 Task: Learn more about a career.
Action: Mouse moved to (650, 88)
Screenshot: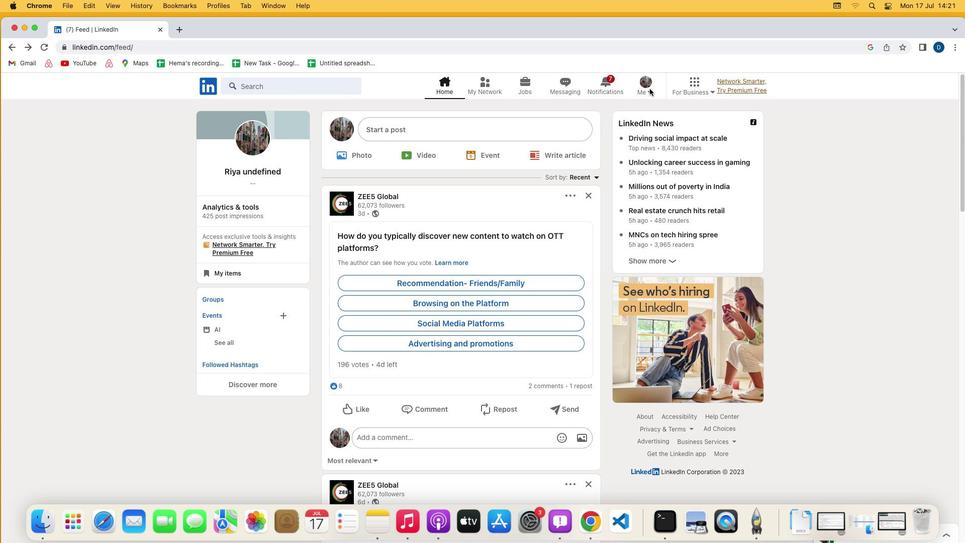 
Action: Mouse pressed left at (650, 88)
Screenshot: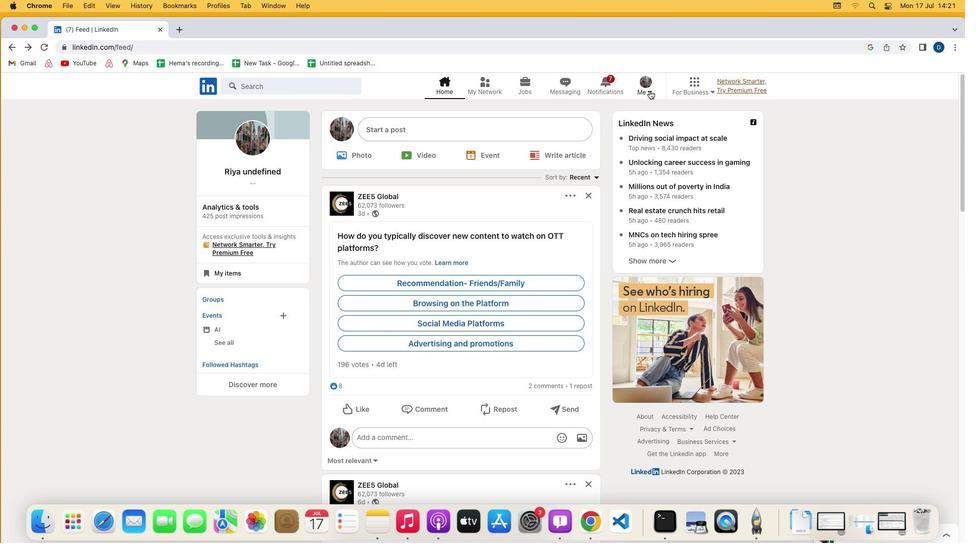 
Action: Mouse moved to (650, 90)
Screenshot: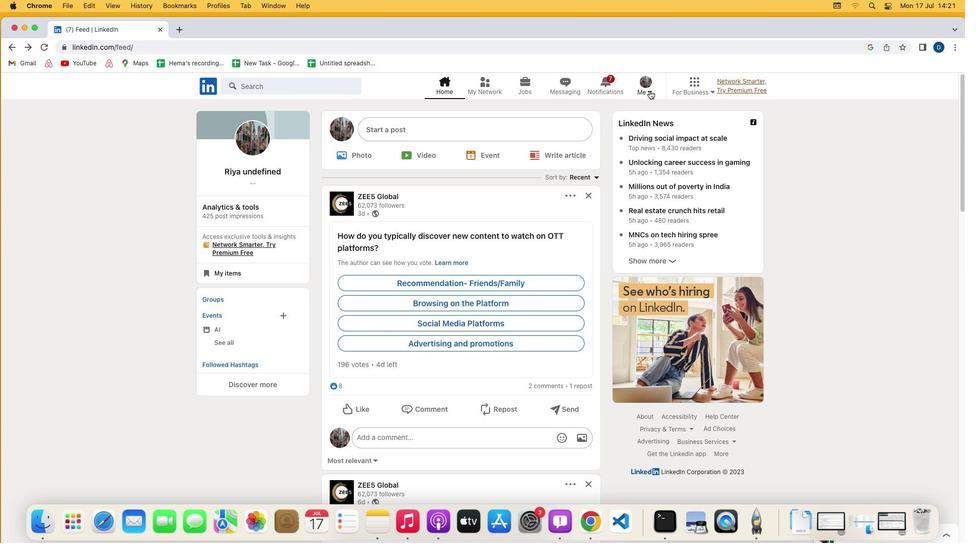 
Action: Mouse pressed left at (650, 90)
Screenshot: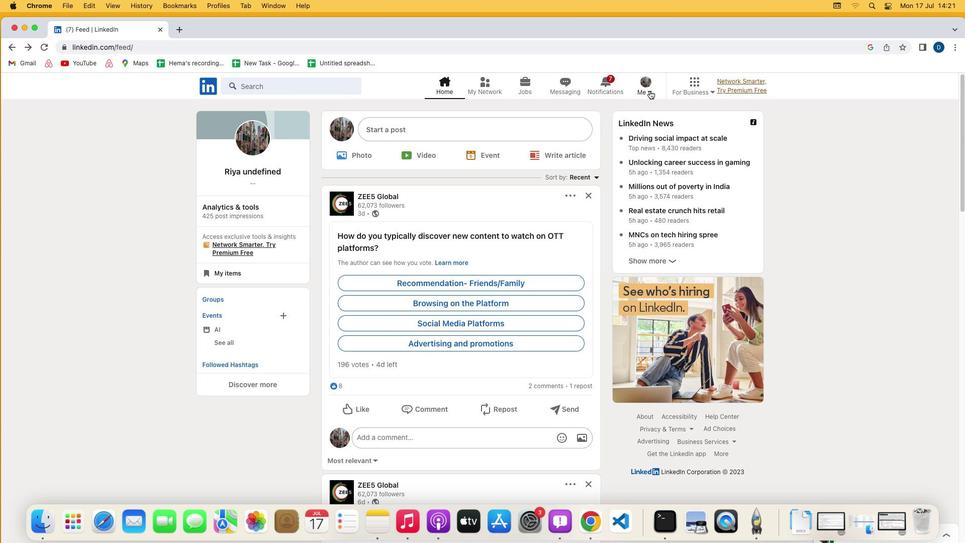 
Action: Mouse moved to (561, 195)
Screenshot: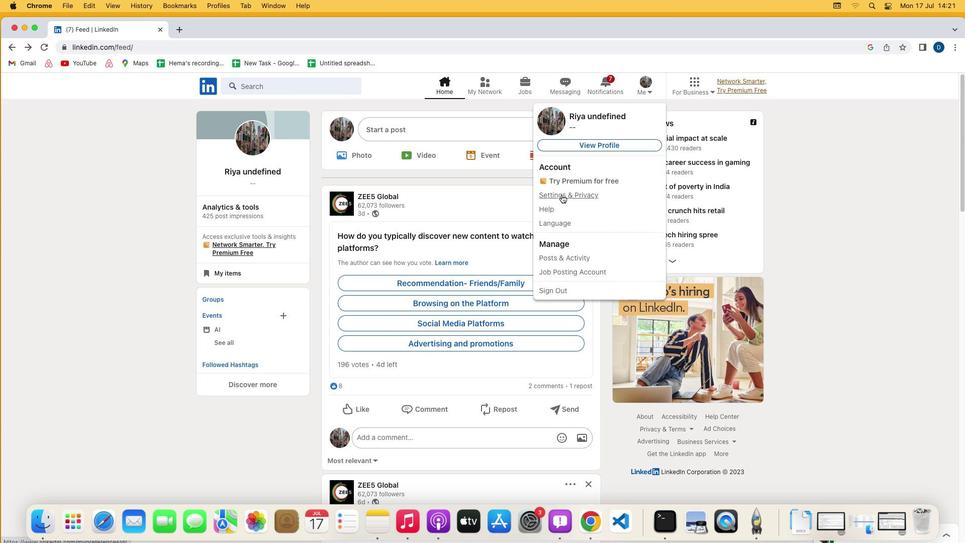 
Action: Mouse pressed left at (561, 195)
Screenshot: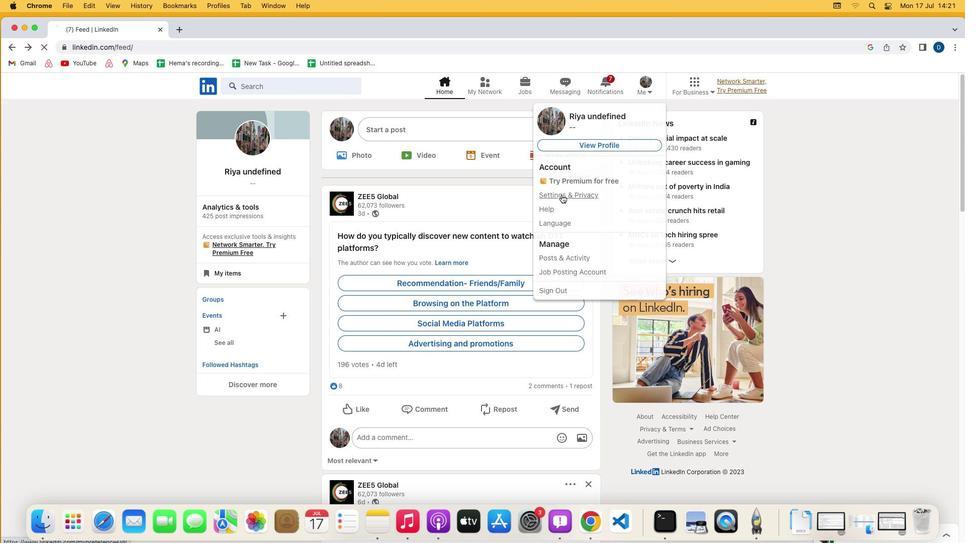 
Action: Mouse moved to (502, 277)
Screenshot: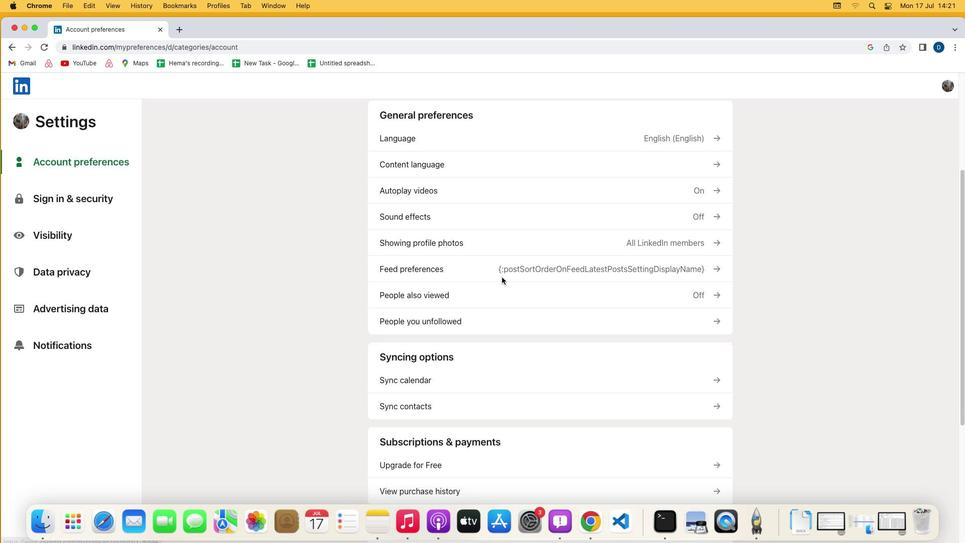 
Action: Mouse scrolled (502, 277) with delta (0, 0)
Screenshot: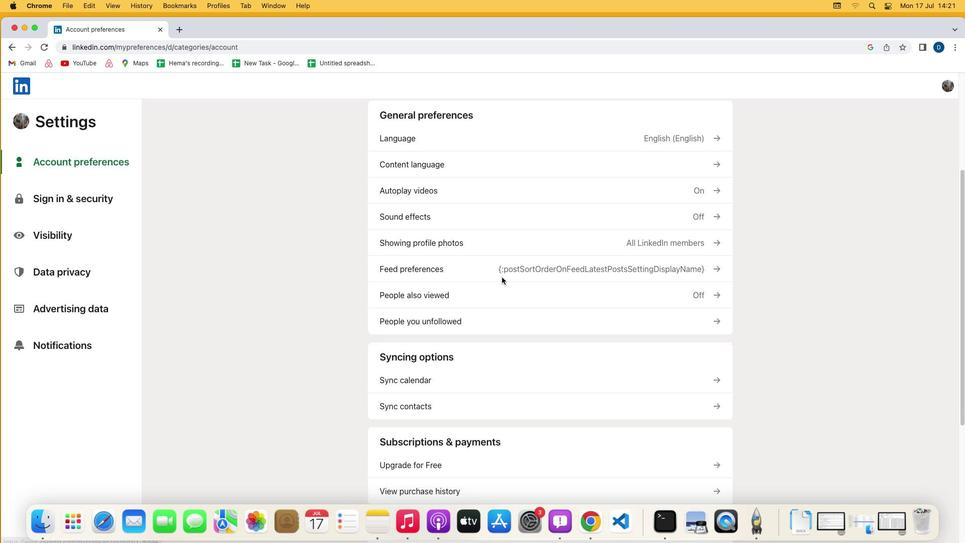 
Action: Mouse moved to (502, 277)
Screenshot: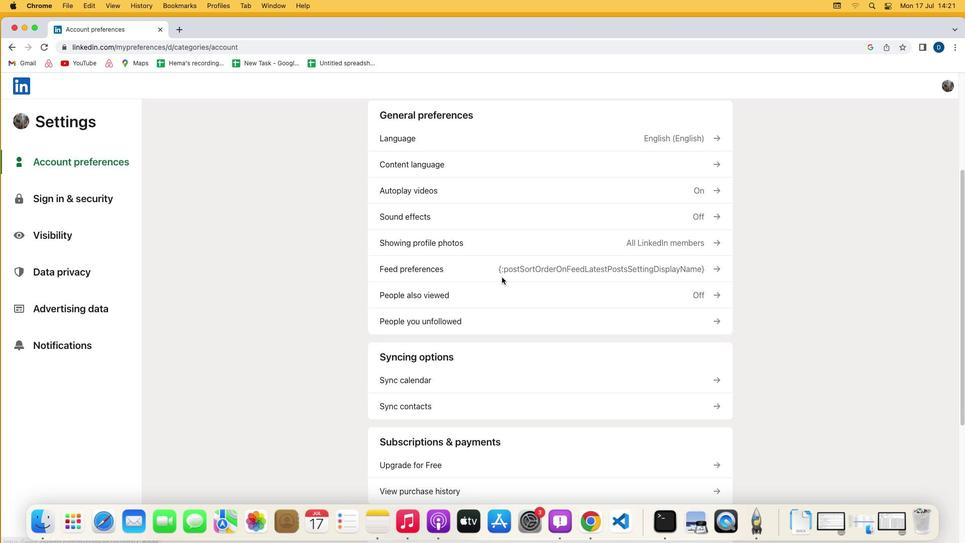 
Action: Mouse scrolled (502, 277) with delta (0, 0)
Screenshot: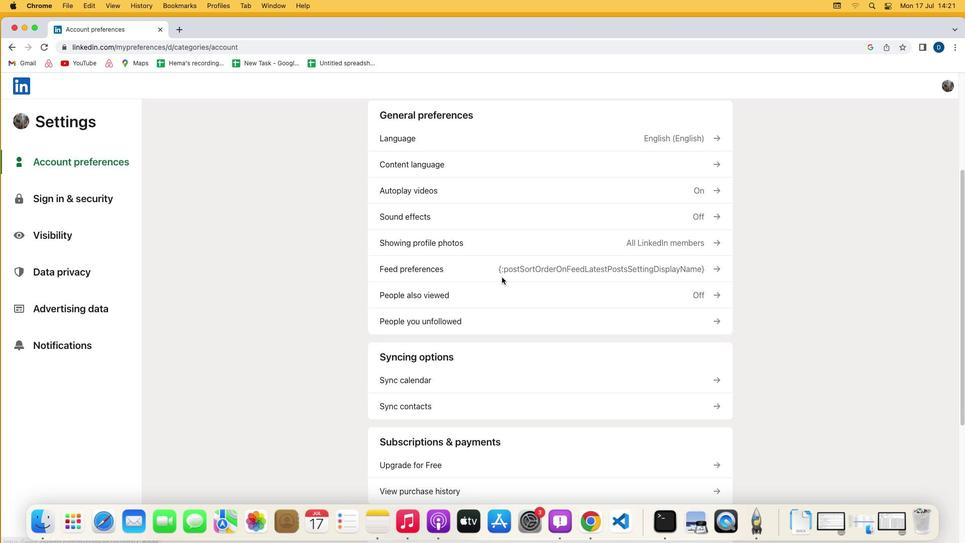 
Action: Mouse moved to (502, 277)
Screenshot: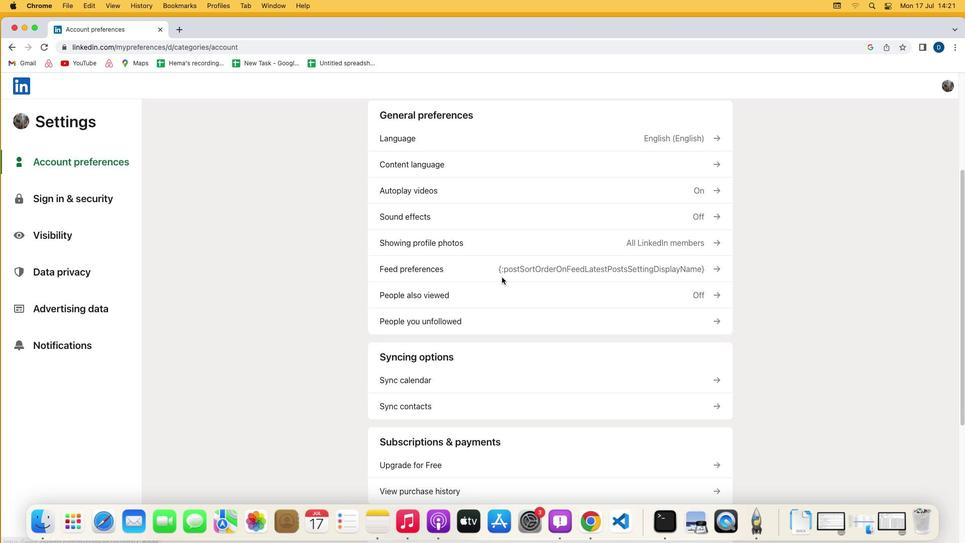 
Action: Mouse scrolled (502, 277) with delta (0, -1)
Screenshot: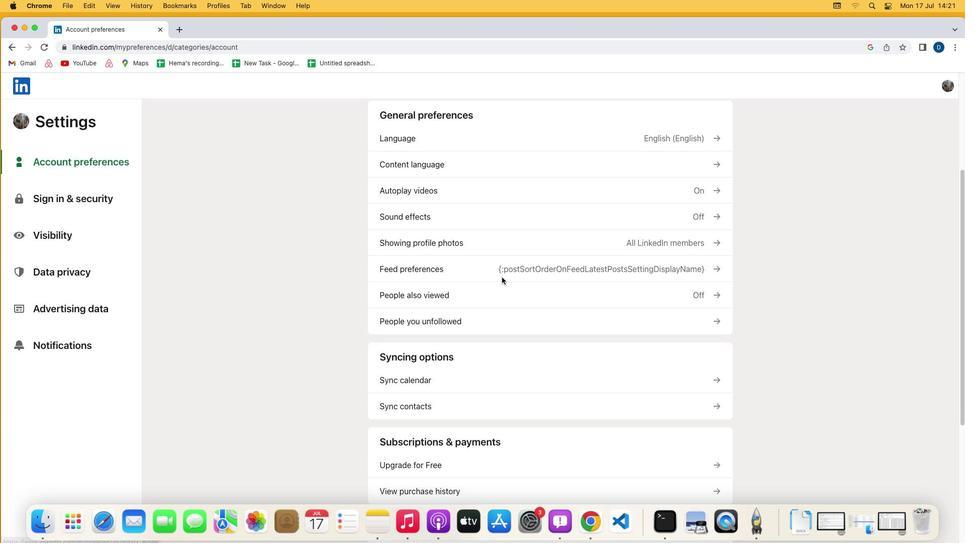 
Action: Mouse scrolled (502, 277) with delta (0, -2)
Screenshot: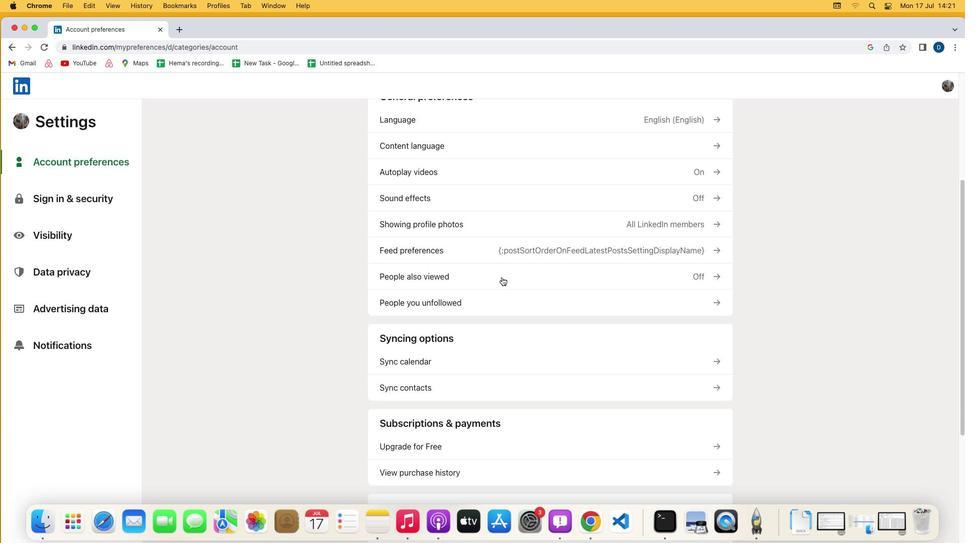 
Action: Mouse moved to (502, 277)
Screenshot: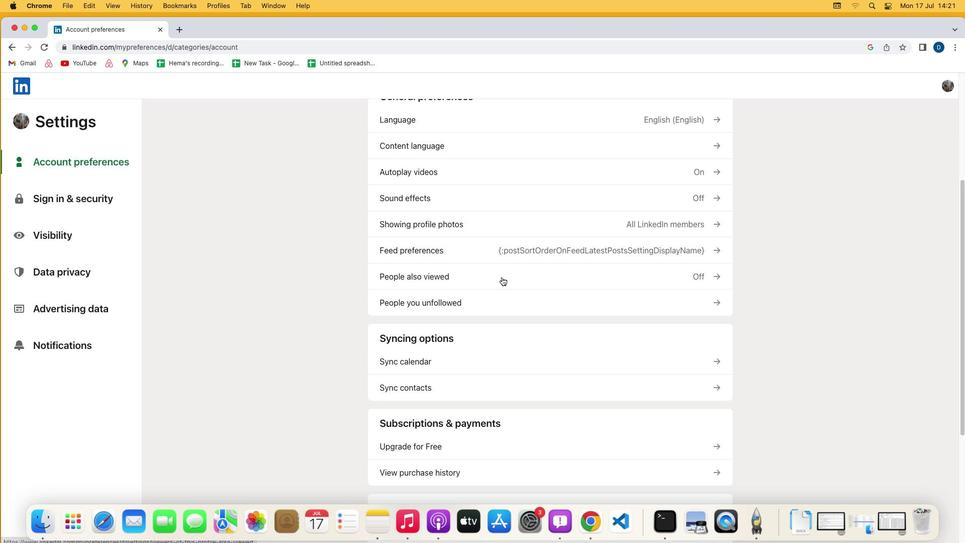 
Action: Mouse scrolled (502, 277) with delta (0, 0)
Screenshot: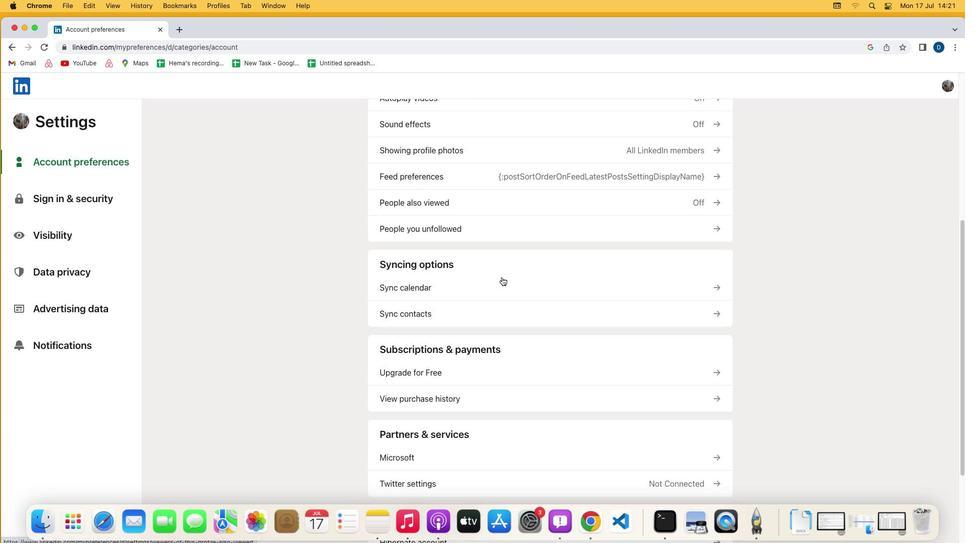 
Action: Mouse scrolled (502, 277) with delta (0, 0)
Screenshot: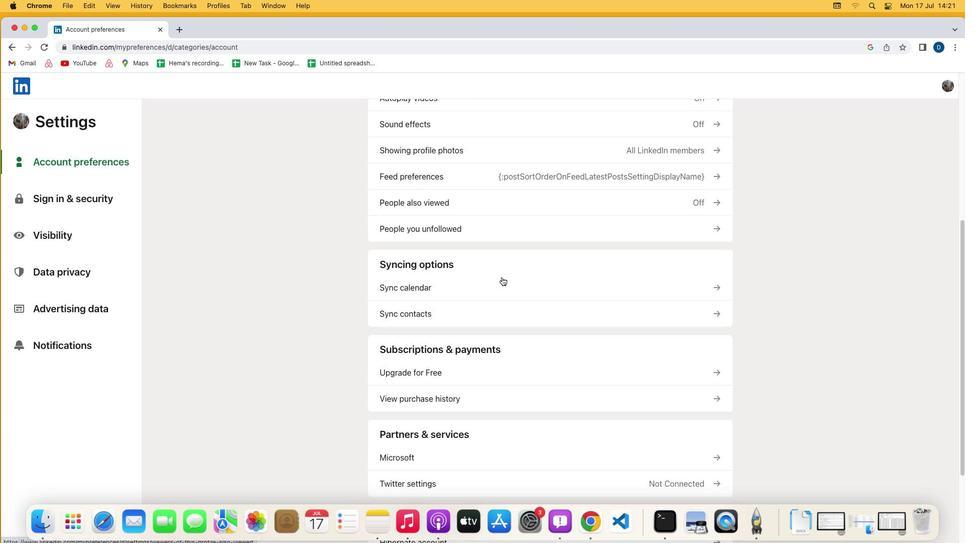 
Action: Mouse scrolled (502, 277) with delta (0, -1)
Screenshot: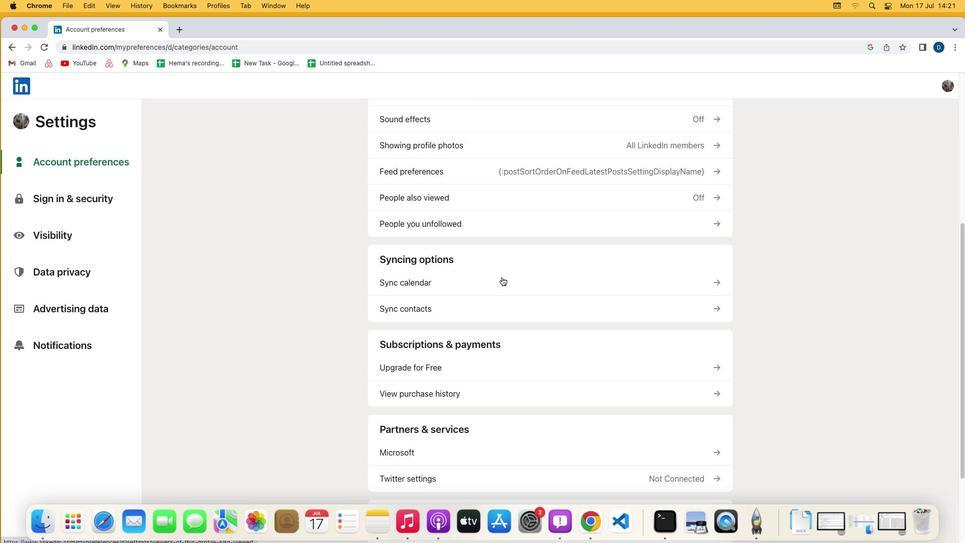 
Action: Mouse moved to (437, 362)
Screenshot: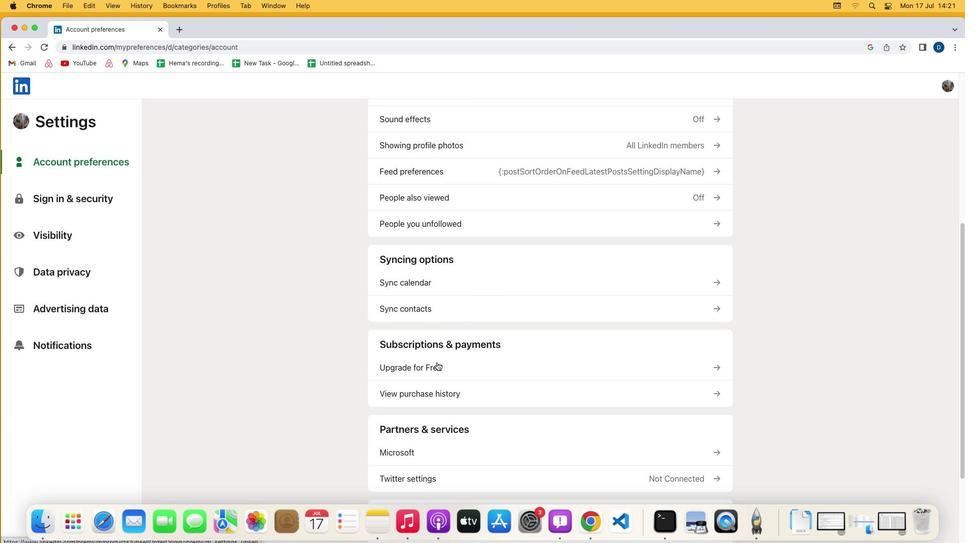 
Action: Mouse pressed left at (437, 362)
Screenshot: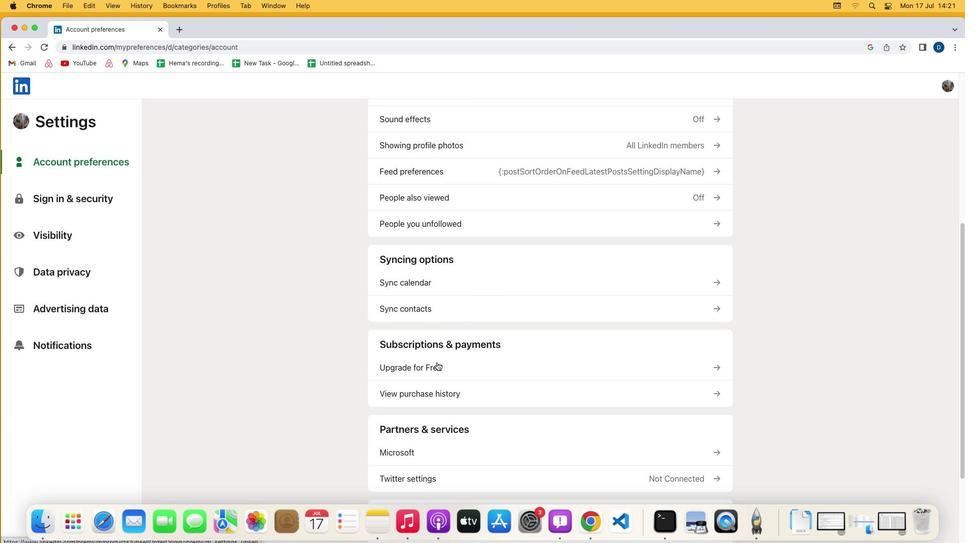 
Action: Mouse moved to (393, 300)
Screenshot: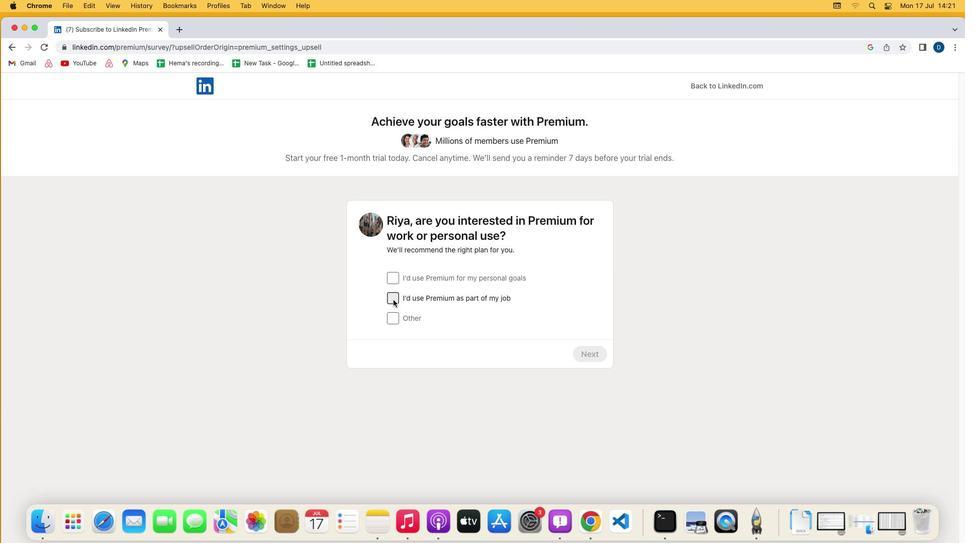 
Action: Mouse pressed left at (393, 300)
Screenshot: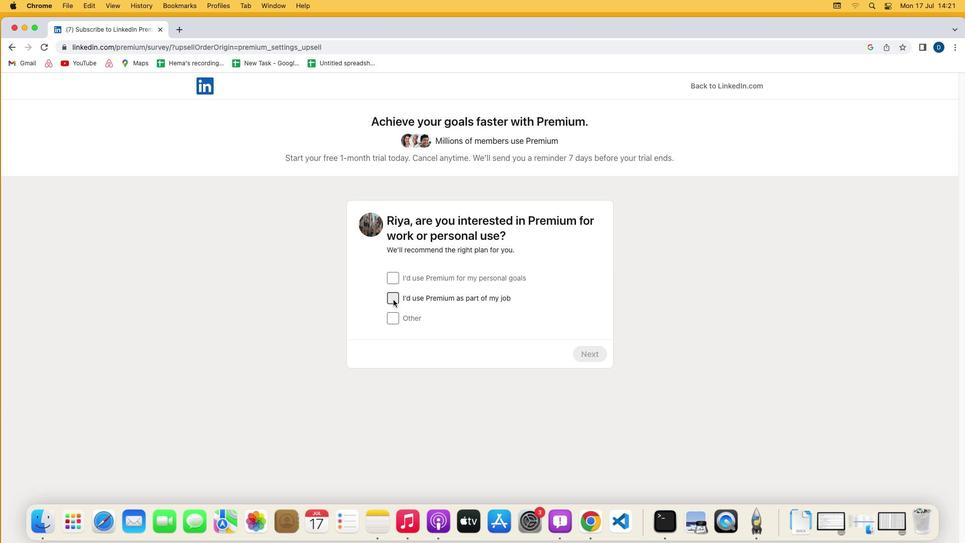 
Action: Mouse moved to (594, 354)
Screenshot: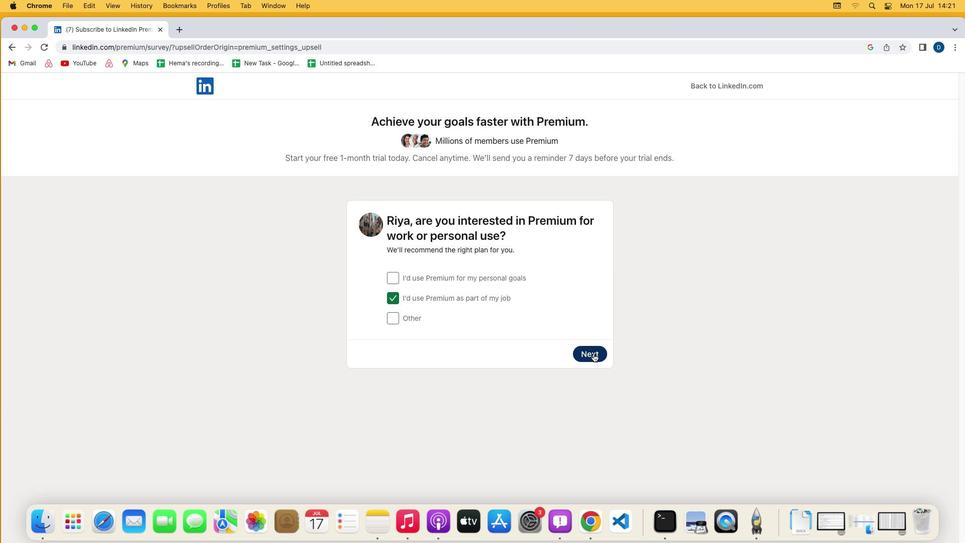 
Action: Mouse pressed left at (594, 354)
Screenshot: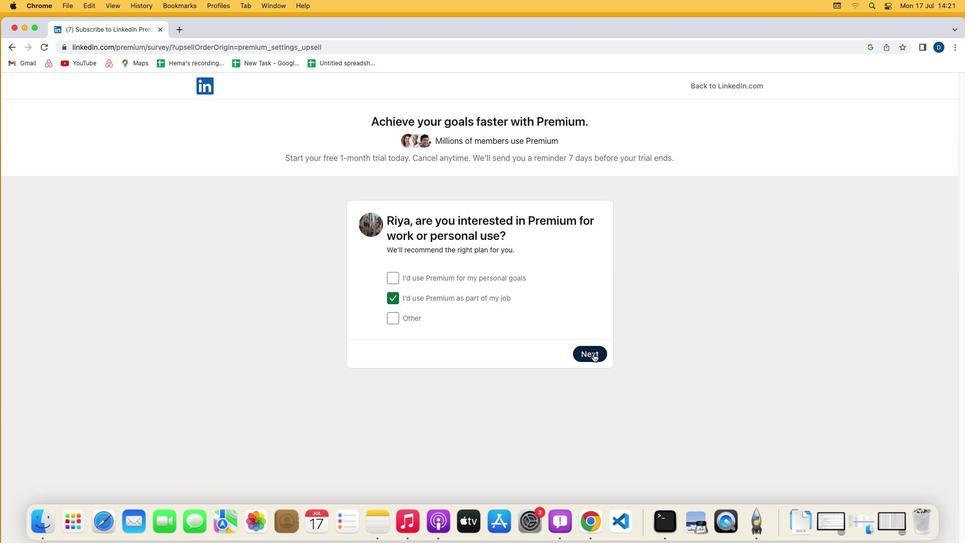
Action: Mouse moved to (593, 414)
Screenshot: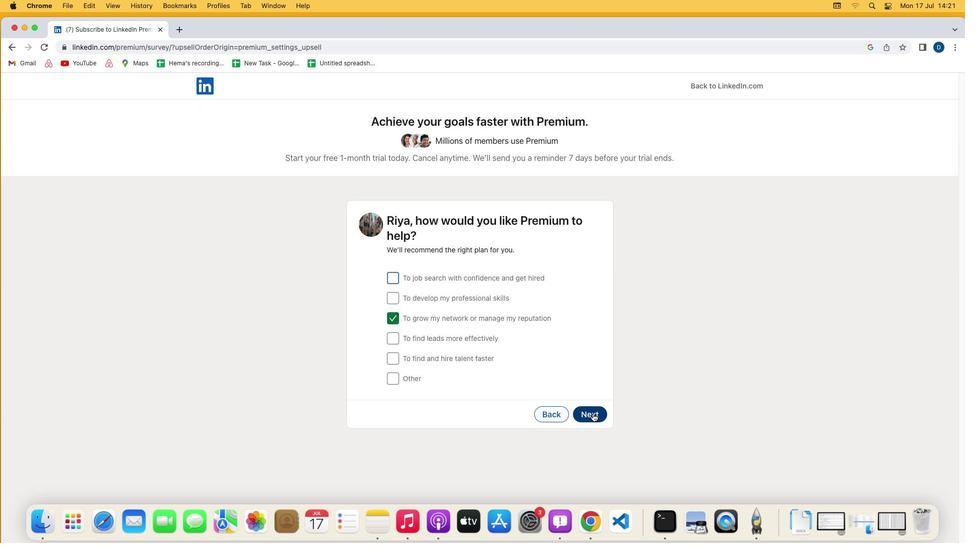 
Action: Mouse pressed left at (593, 414)
Screenshot: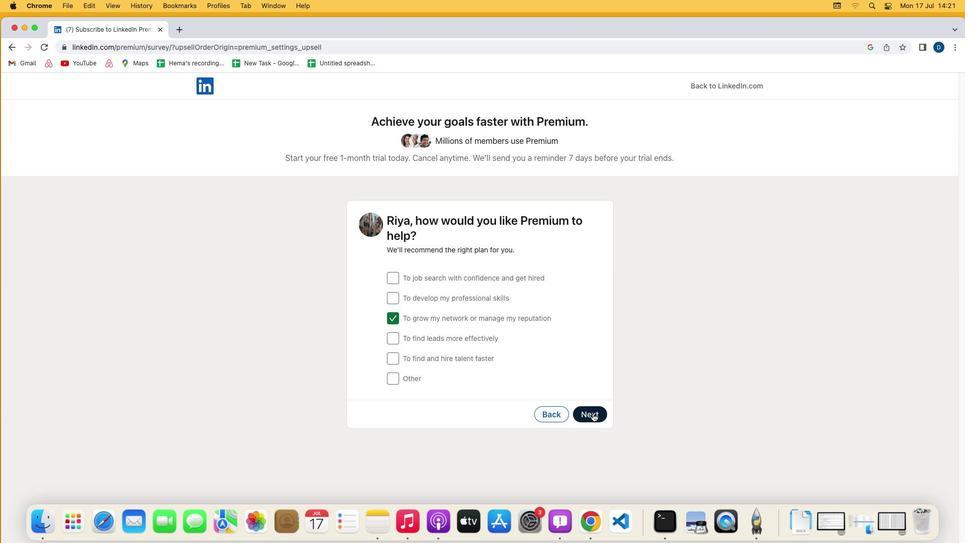 
Action: Mouse moved to (391, 320)
Screenshot: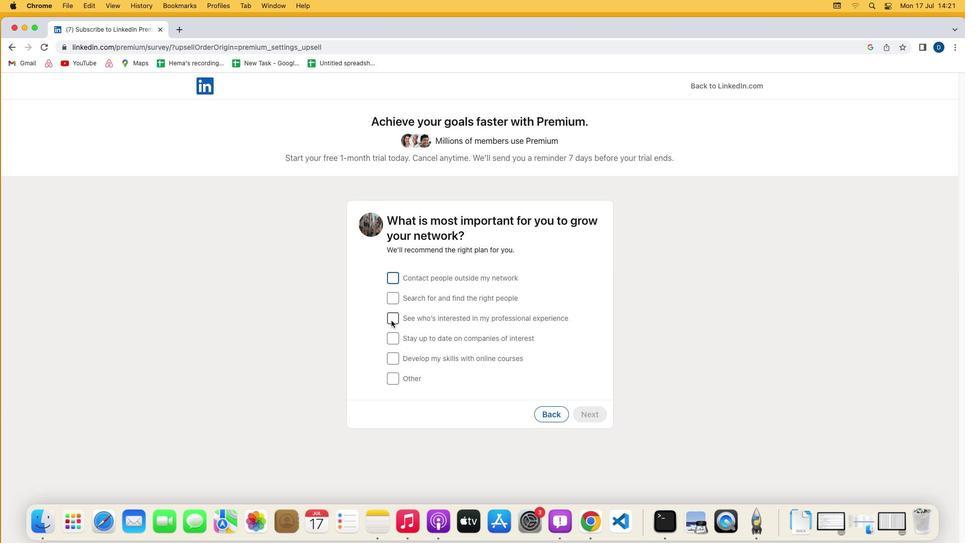 
Action: Mouse pressed left at (391, 320)
Screenshot: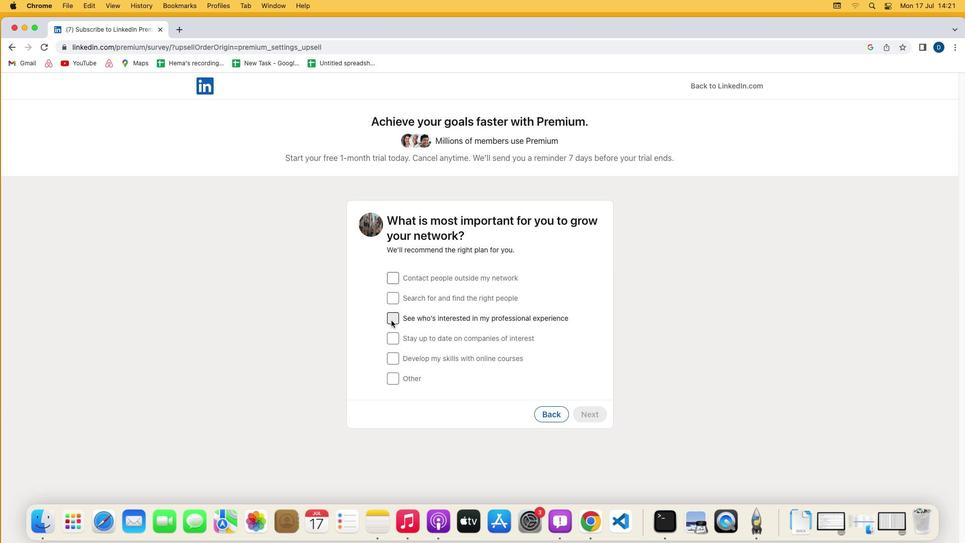 
Action: Mouse moved to (588, 414)
Screenshot: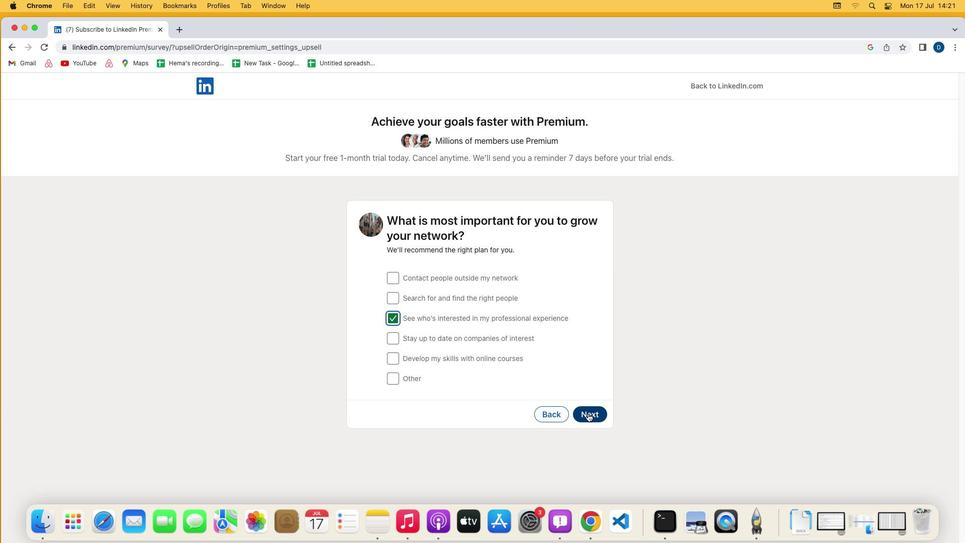 
Action: Mouse pressed left at (588, 414)
Screenshot: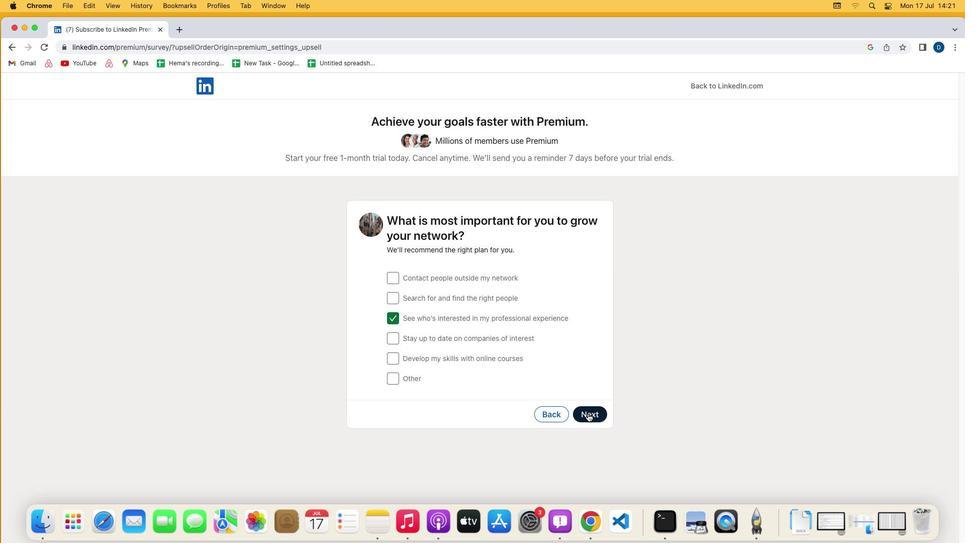 
Action: Mouse moved to (244, 491)
Screenshot: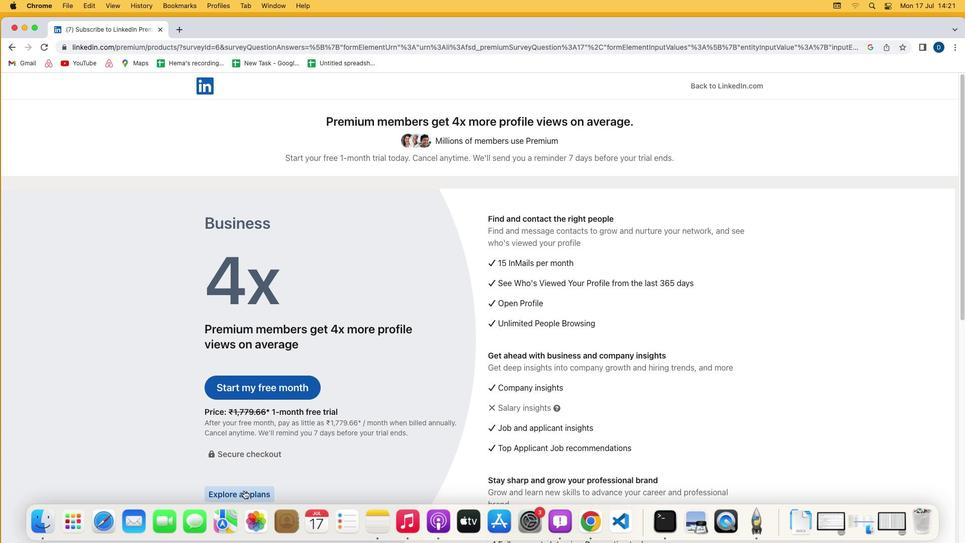 
Action: Mouse pressed left at (244, 491)
Screenshot: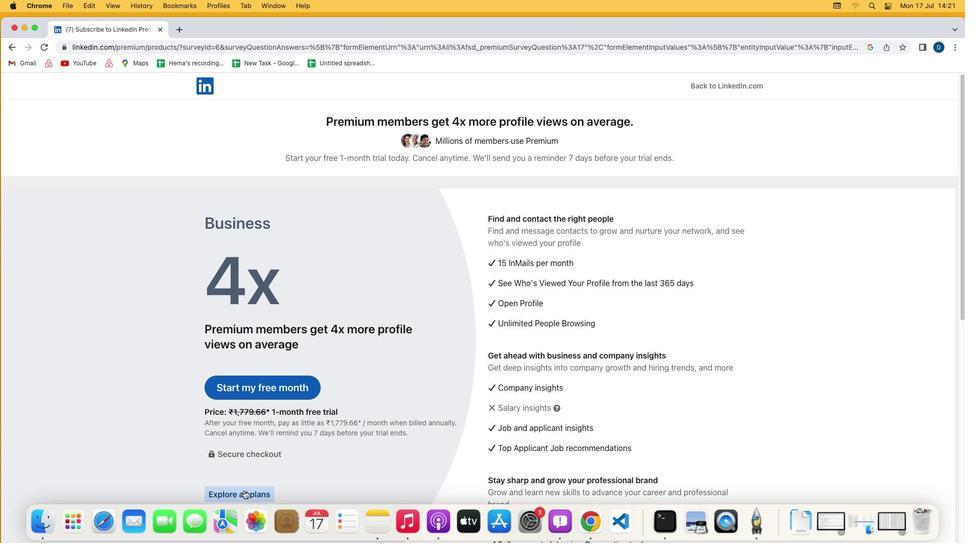 
Action: Mouse moved to (259, 418)
Screenshot: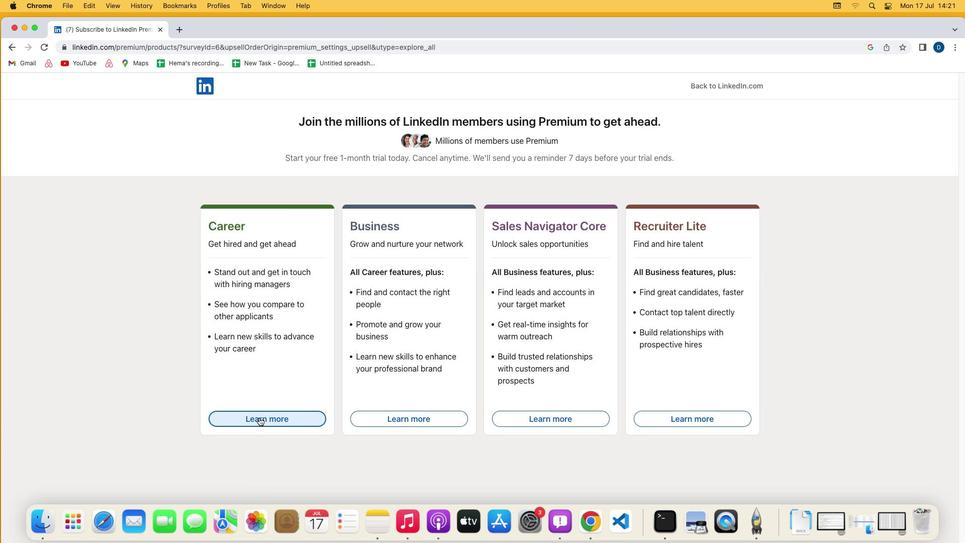 
Action: Mouse pressed left at (259, 418)
Screenshot: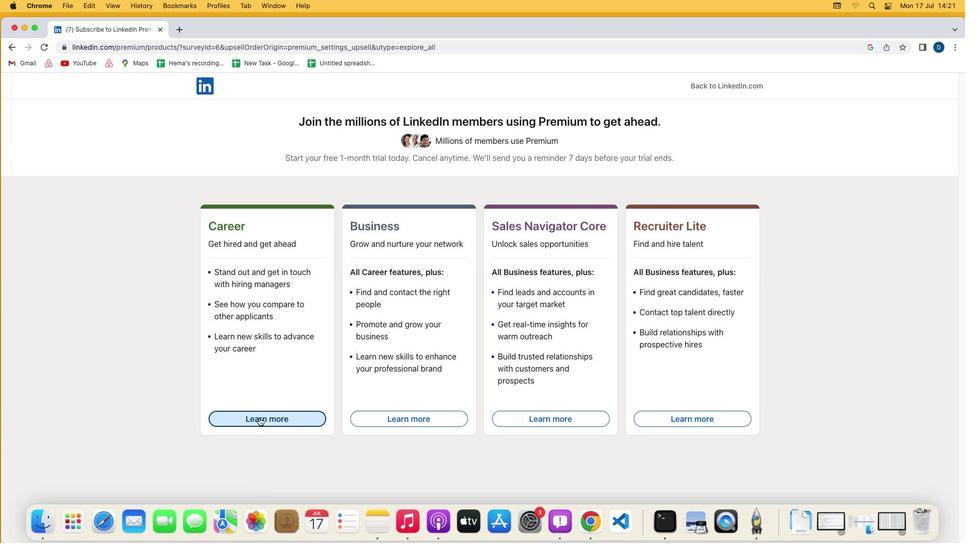 
Action: Mouse moved to (259, 418)
Screenshot: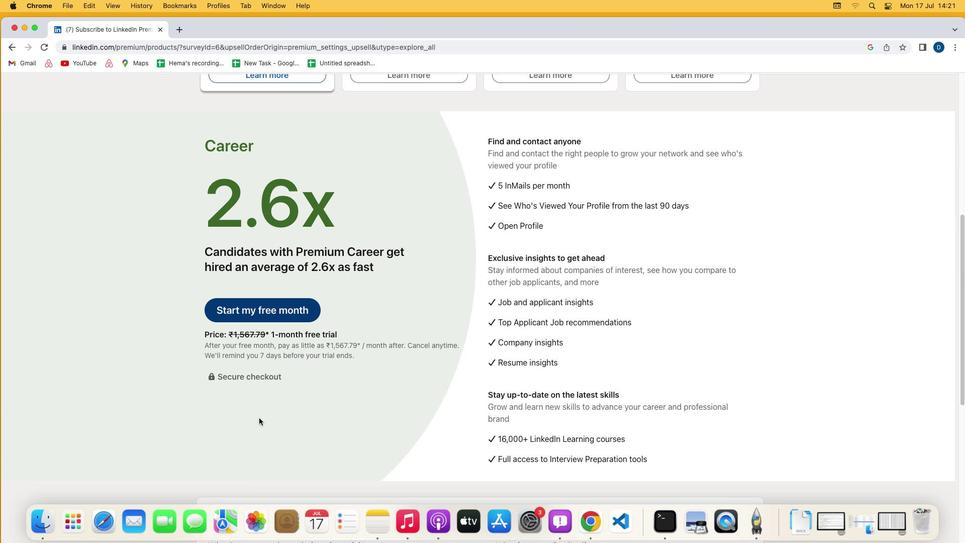 
